 Task: Use the formula "GAMMA" in spreadsheet "Project portfolio".
Action: Mouse moved to (114, 67)
Screenshot: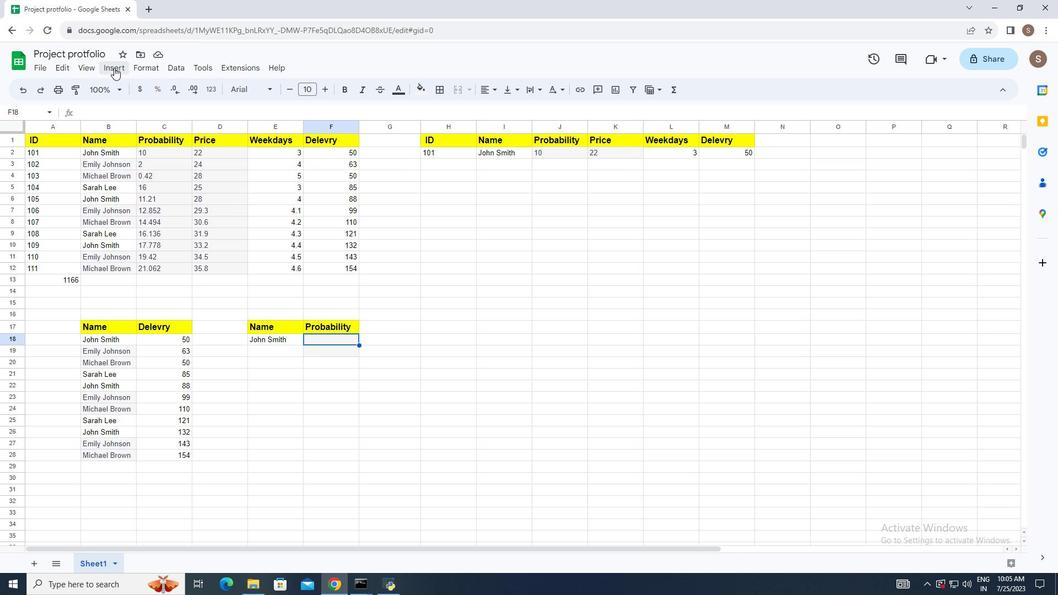 
Action: Mouse pressed left at (114, 67)
Screenshot: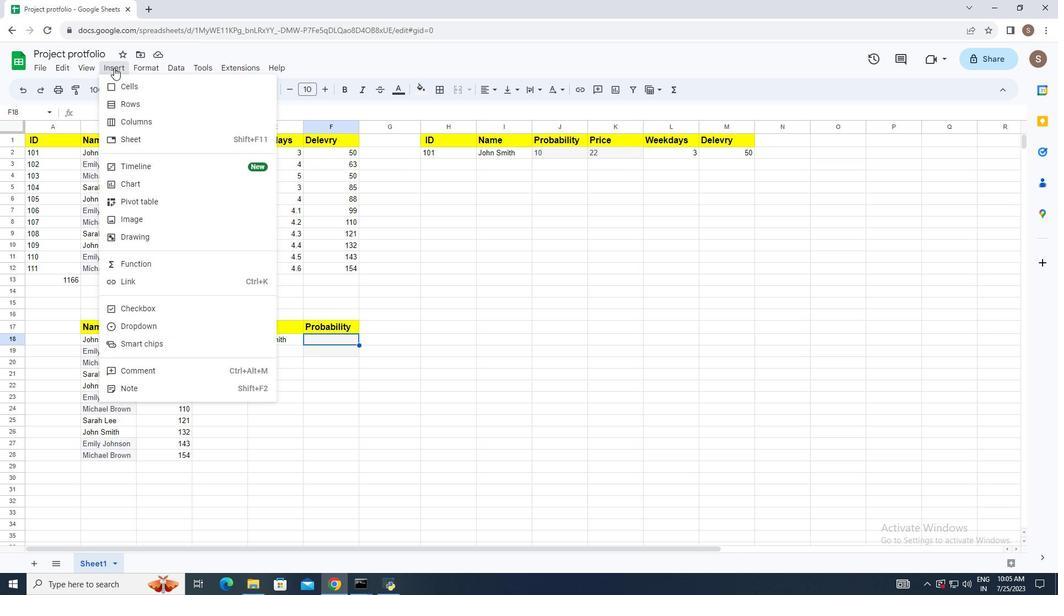 
Action: Mouse moved to (170, 258)
Screenshot: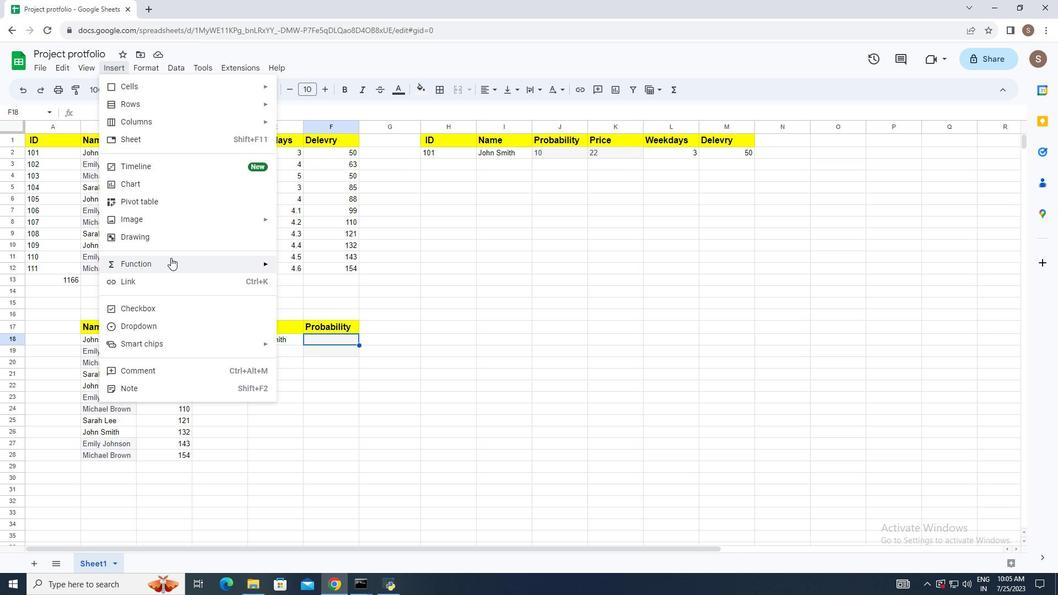 
Action: Mouse pressed left at (170, 258)
Screenshot: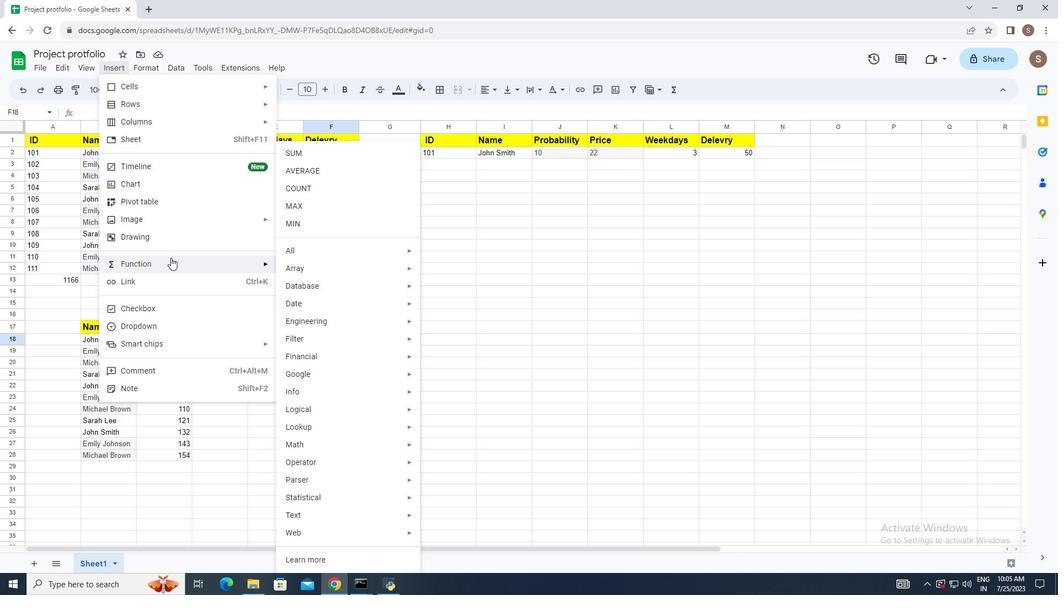 
Action: Mouse moved to (314, 252)
Screenshot: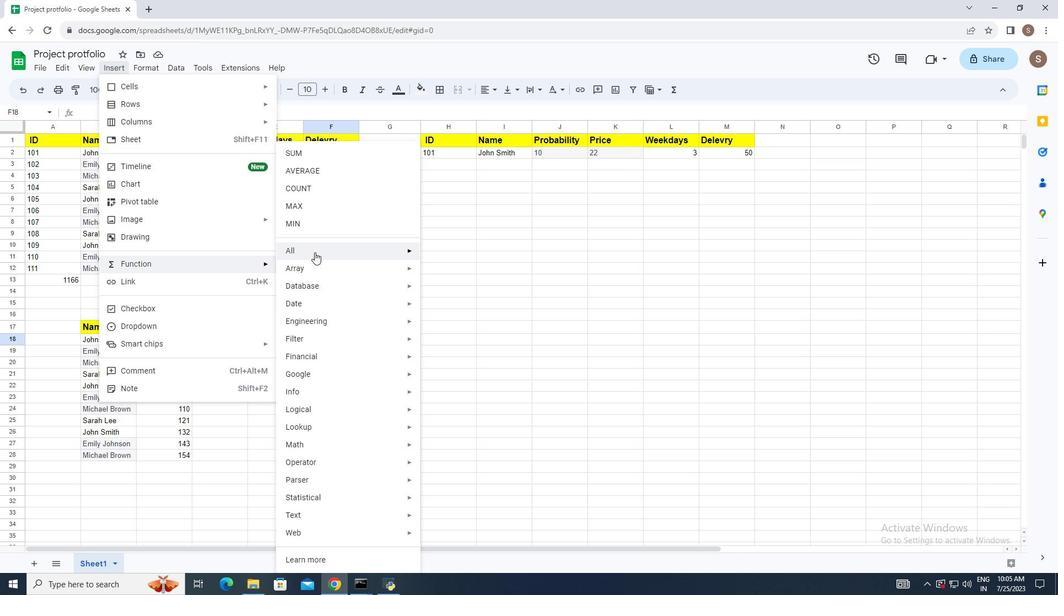 
Action: Mouse pressed left at (314, 252)
Screenshot: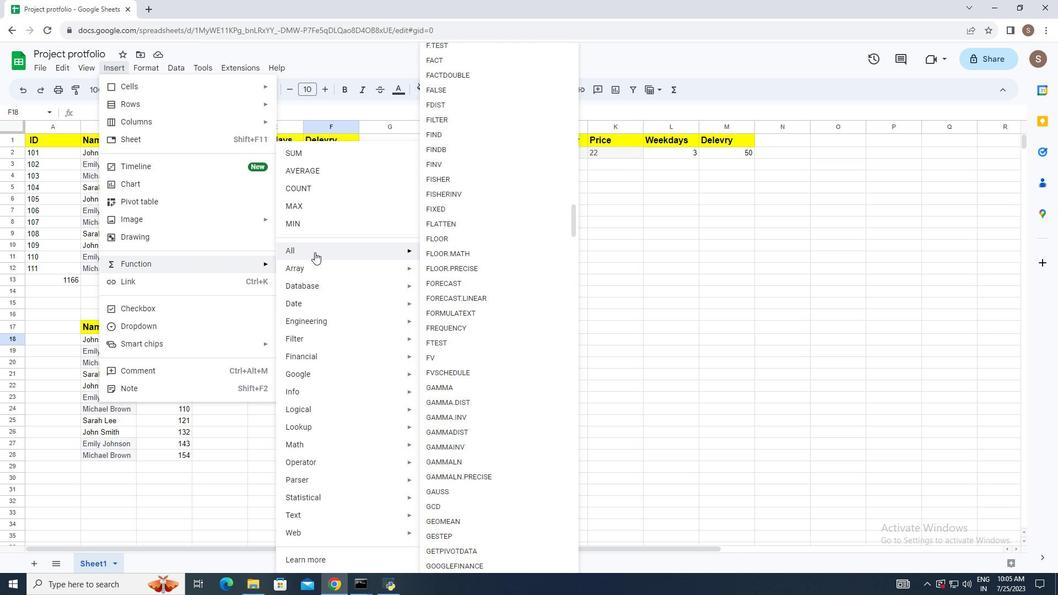 
Action: Mouse moved to (485, 294)
Screenshot: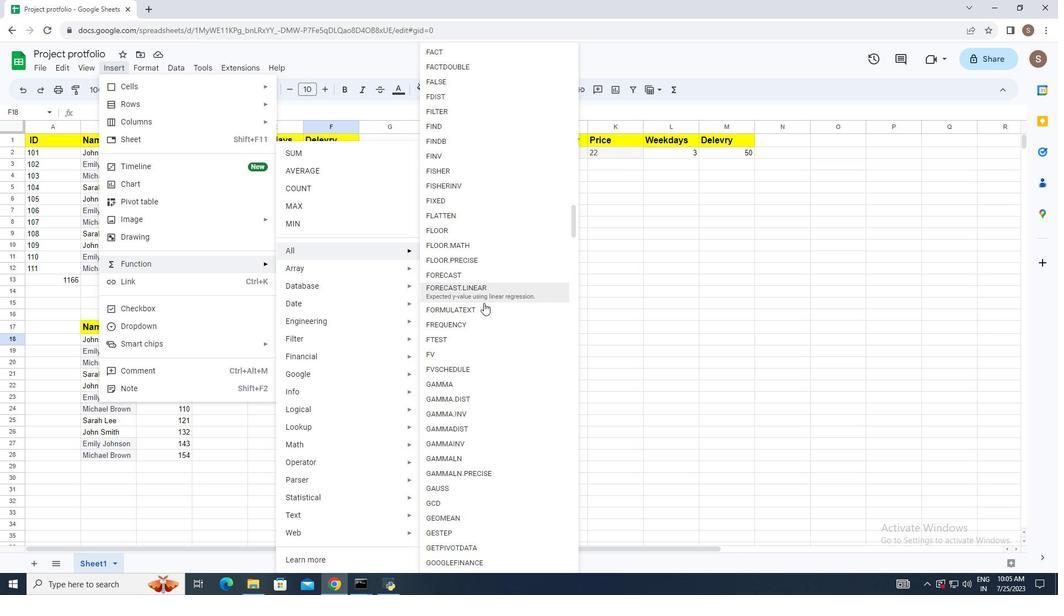 
Action: Mouse scrolled (485, 293) with delta (0, 0)
Screenshot: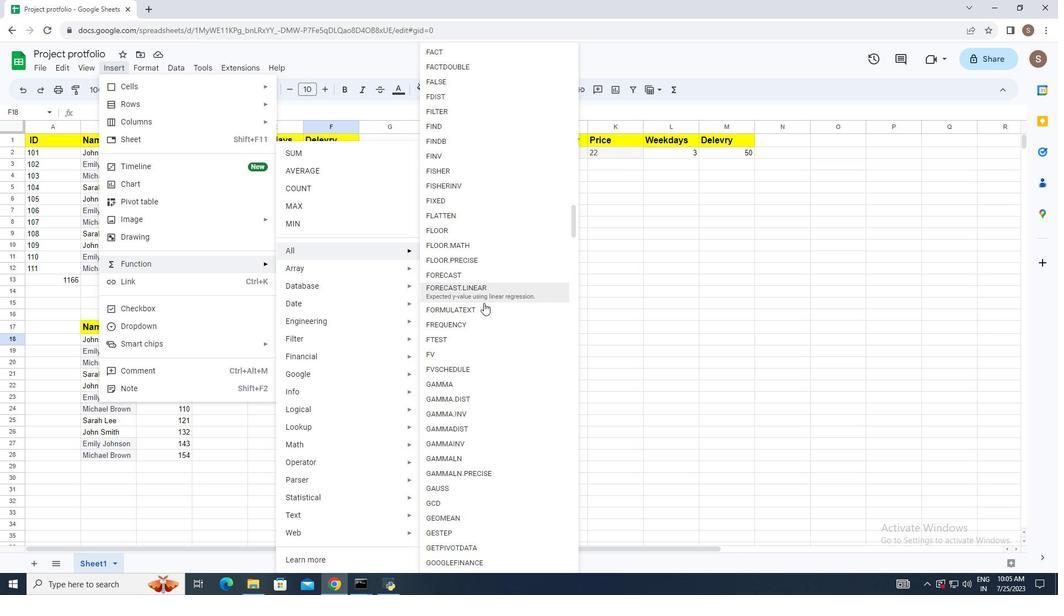 
Action: Mouse moved to (474, 333)
Screenshot: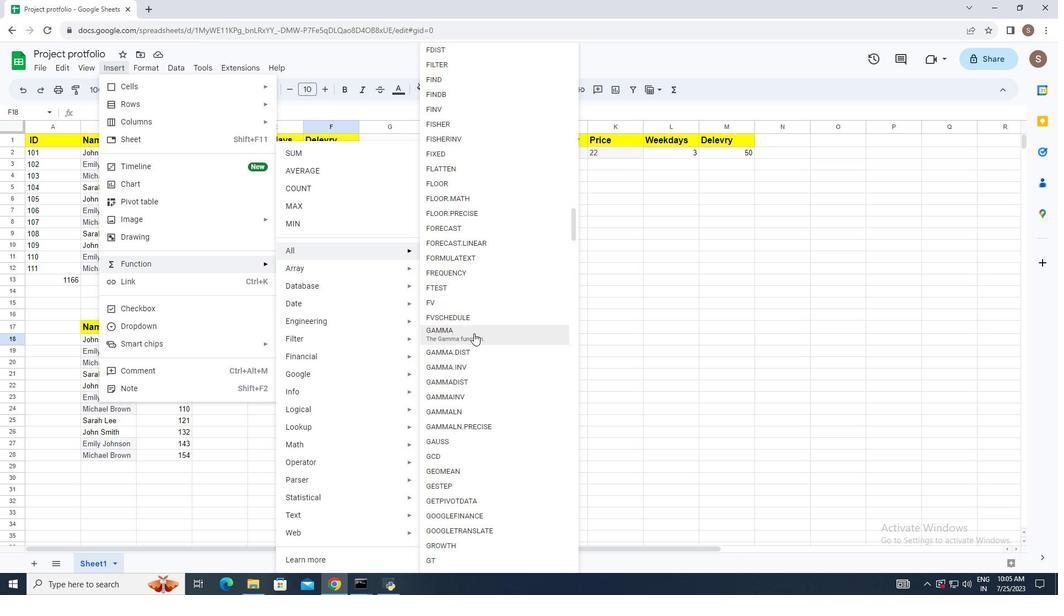 
Action: Mouse pressed left at (474, 333)
Screenshot: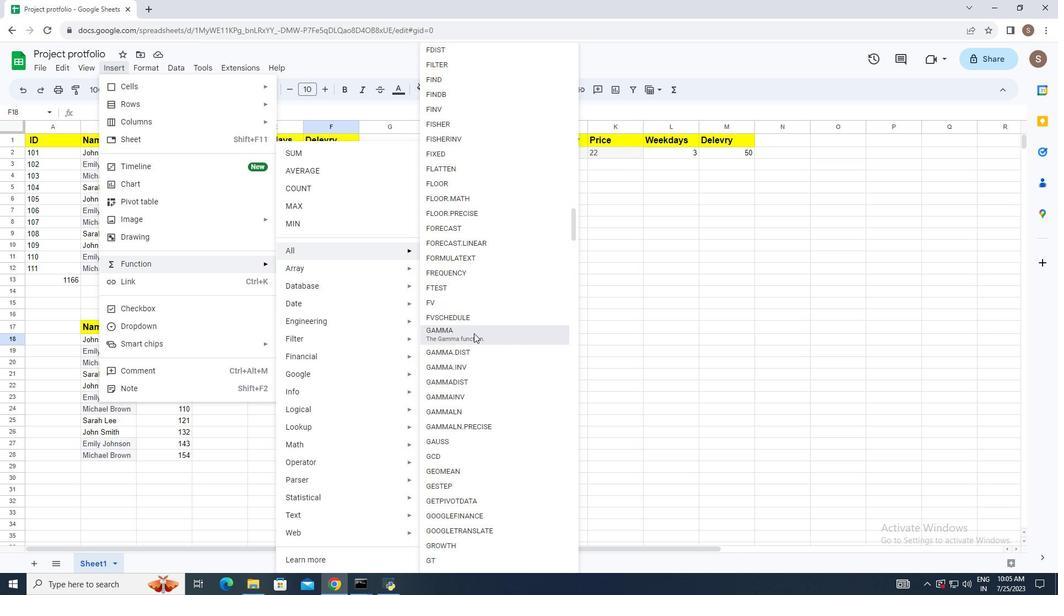 
Action: Mouse moved to (455, 311)
Screenshot: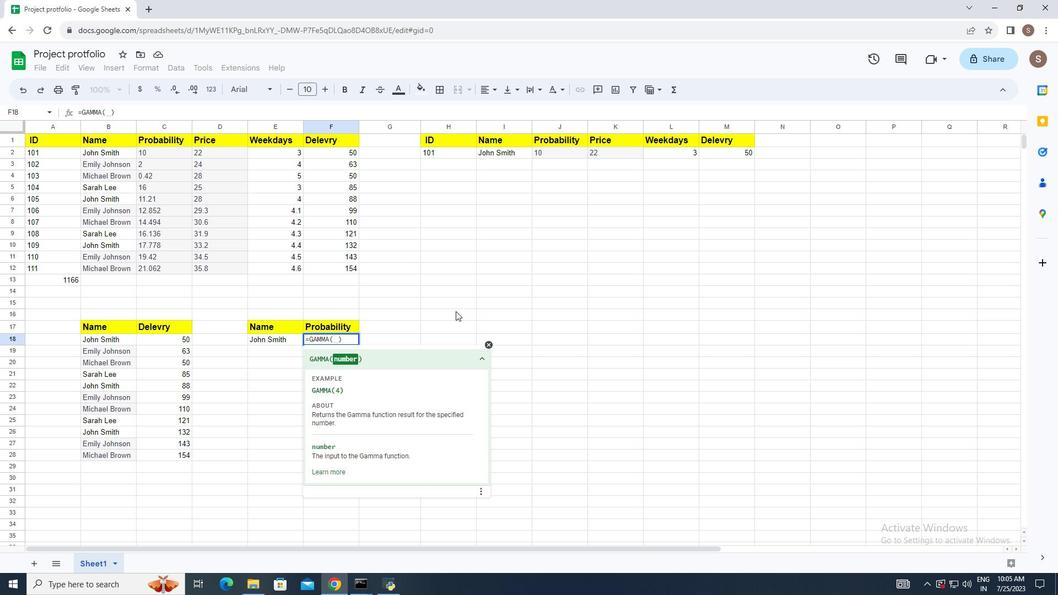 
Action: Key pressed 4<Key.enter>
Screenshot: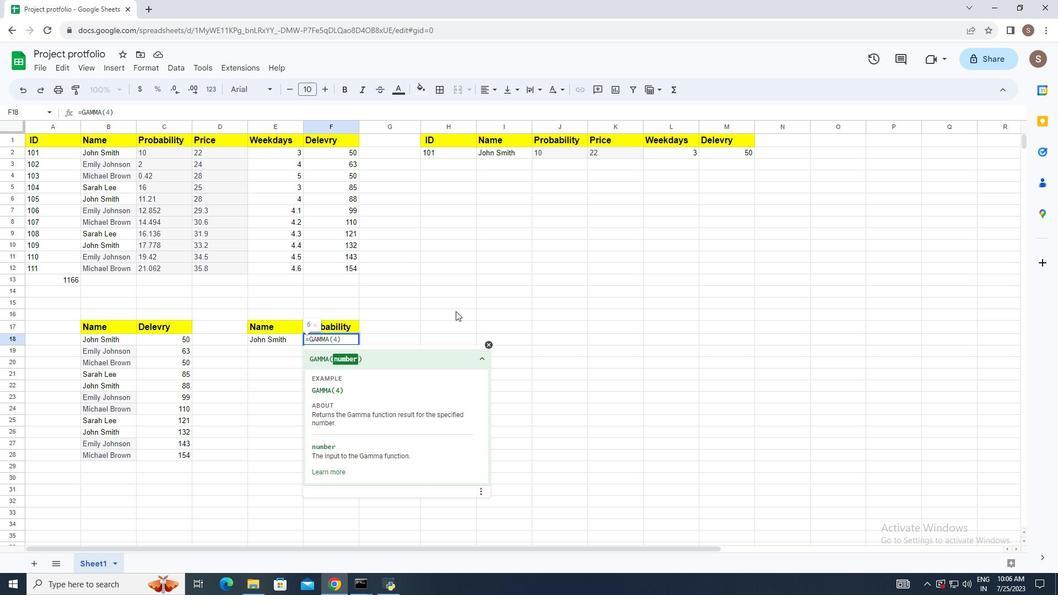 
